 Task: Make in the project ZirconTech a sprint 'Solar Wind'.
Action: Mouse moved to (1168, 204)
Screenshot: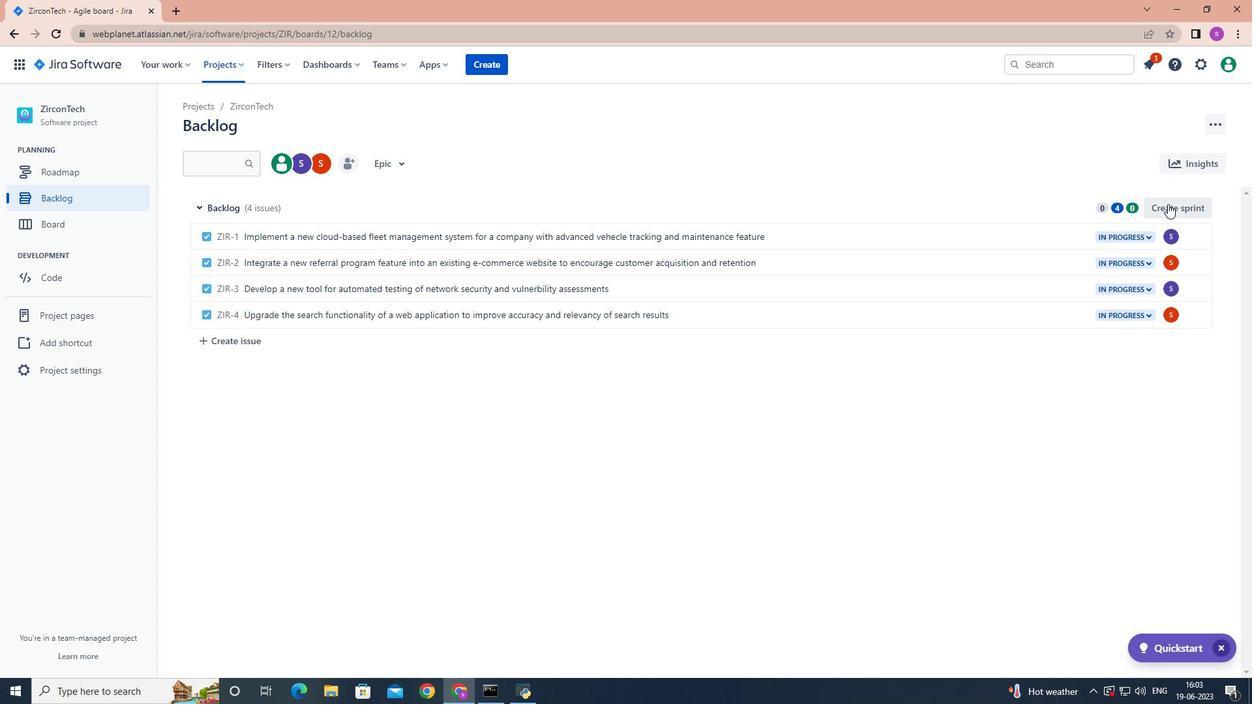 
Action: Mouse pressed left at (1168, 204)
Screenshot: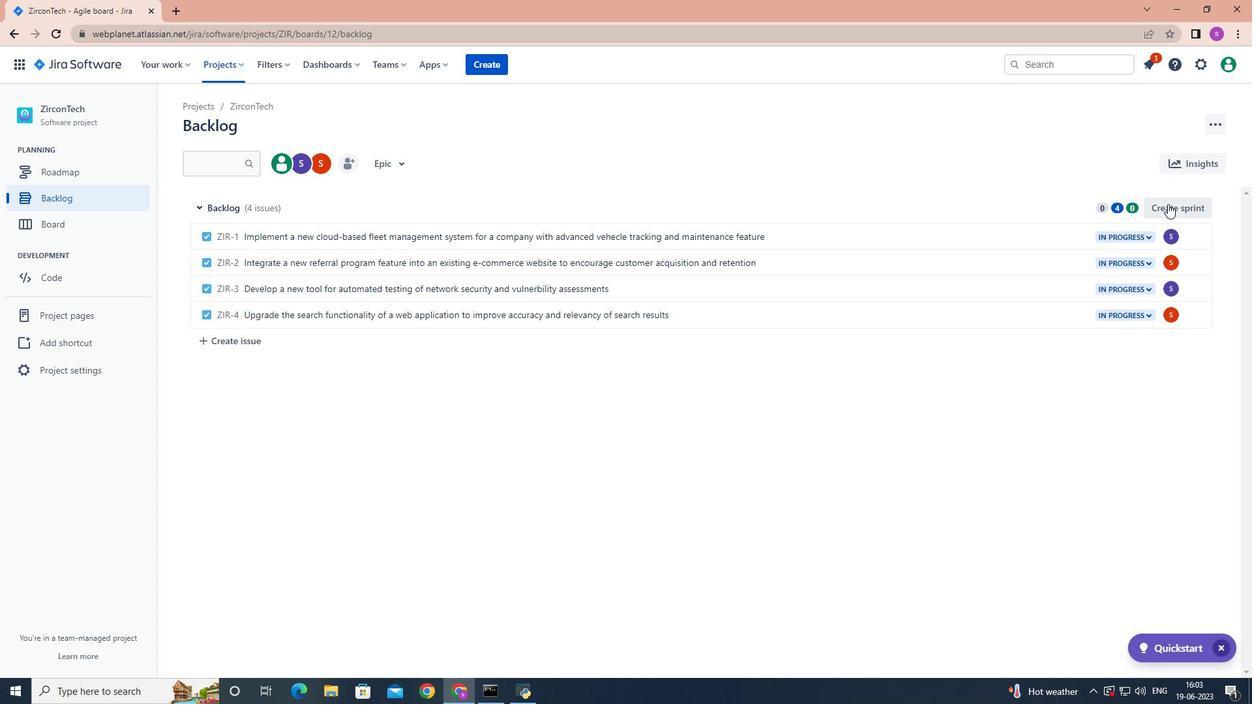 
Action: Mouse moved to (279, 208)
Screenshot: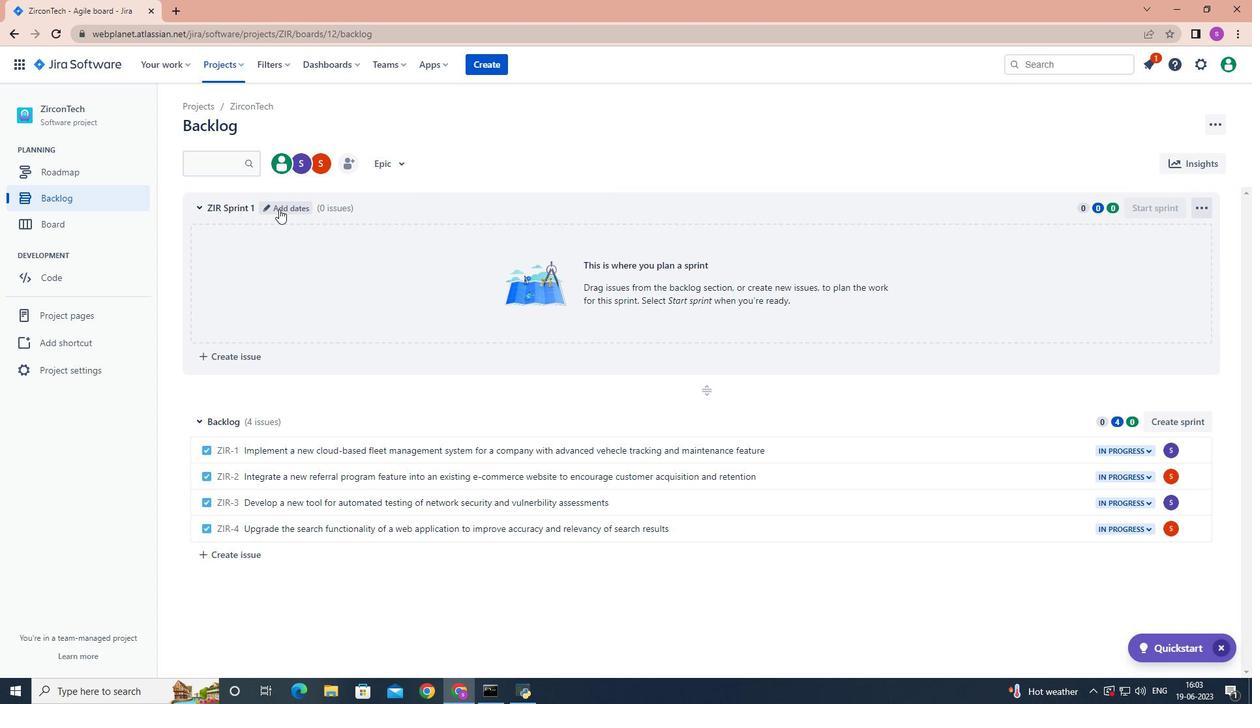 
Action: Mouse pressed left at (279, 208)
Screenshot: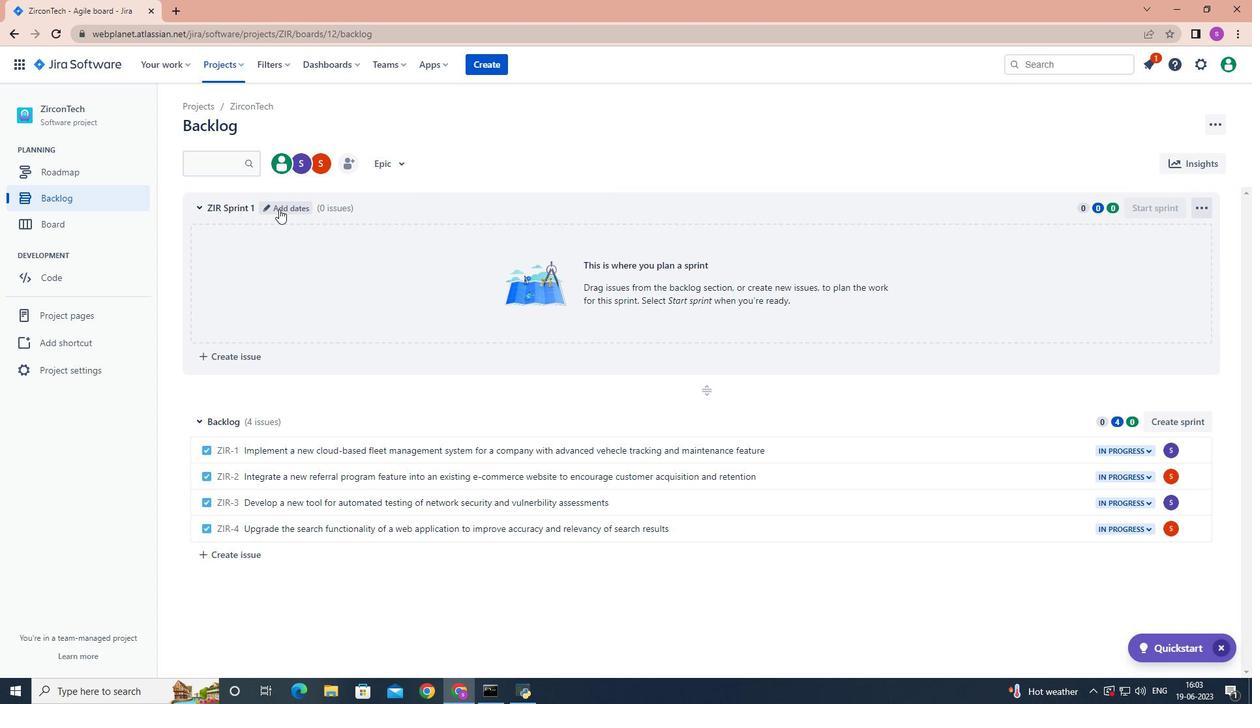 
Action: Mouse moved to (279, 205)
Screenshot: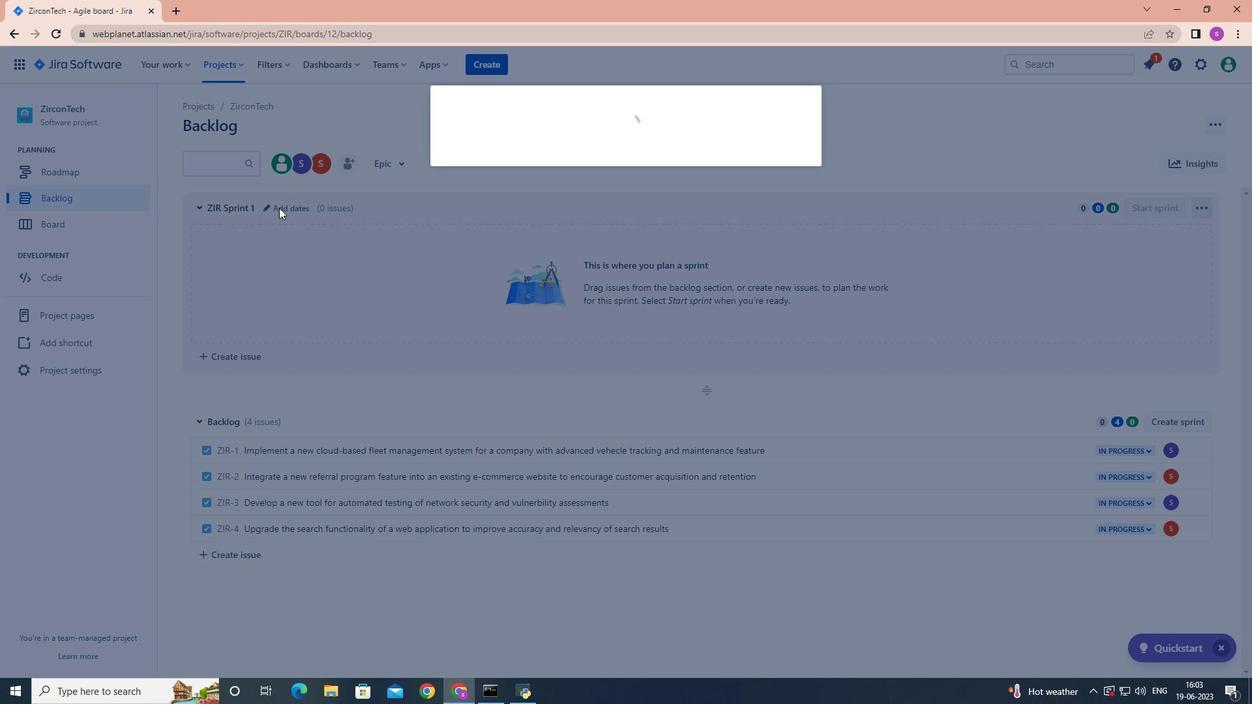 
Action: Key pressed <Key.backspace><Key.backspace><Key.backspace><Key.backspace><Key.backspace><Key.backspace><Key.backspace><Key.backspace><Key.backspace><Key.backspace><Key.backspace><Key.backspace><Key.backspace><Key.backspace><Key.backspace><Key.backspace><Key.backspace><Key.backspace><Key.backspace><Key.backspace><Key.backspace><Key.backspace><Key.backspace><Key.shift>Solar<Key.space><Key.shift>Wind
Screenshot: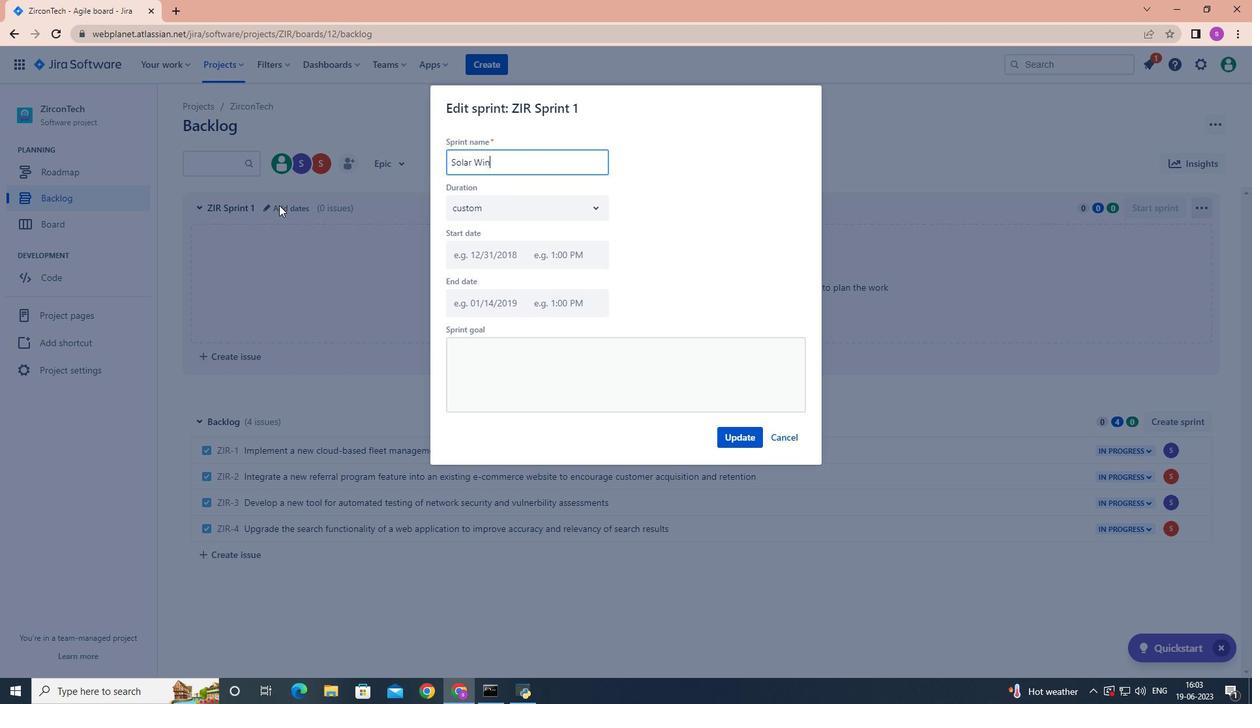 
Action: Mouse moved to (739, 432)
Screenshot: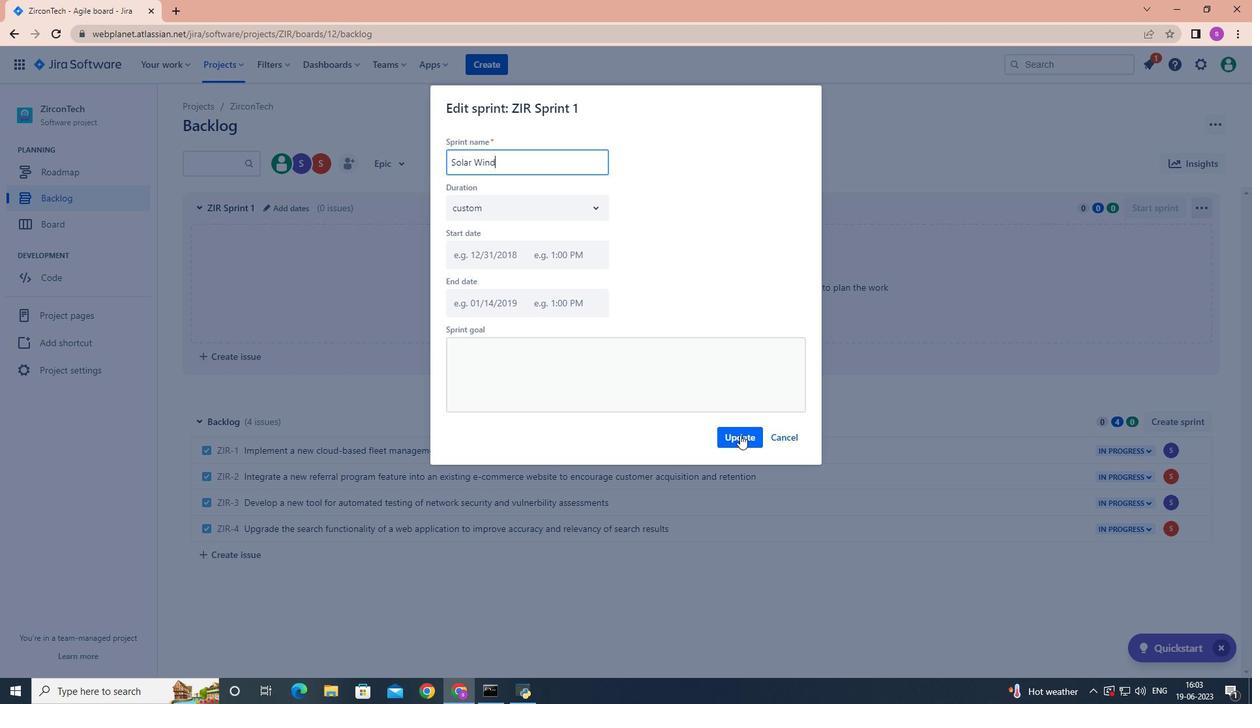 
Action: Mouse pressed left at (739, 432)
Screenshot: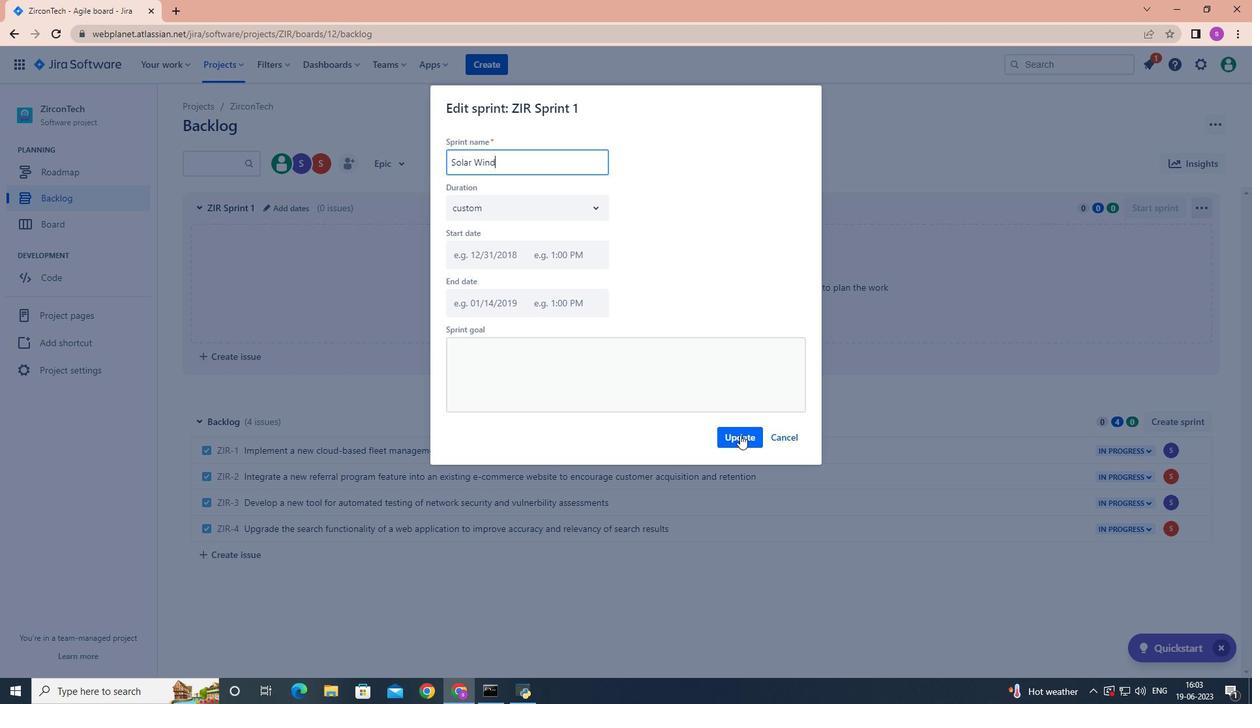 
Action: Mouse moved to (739, 432)
Screenshot: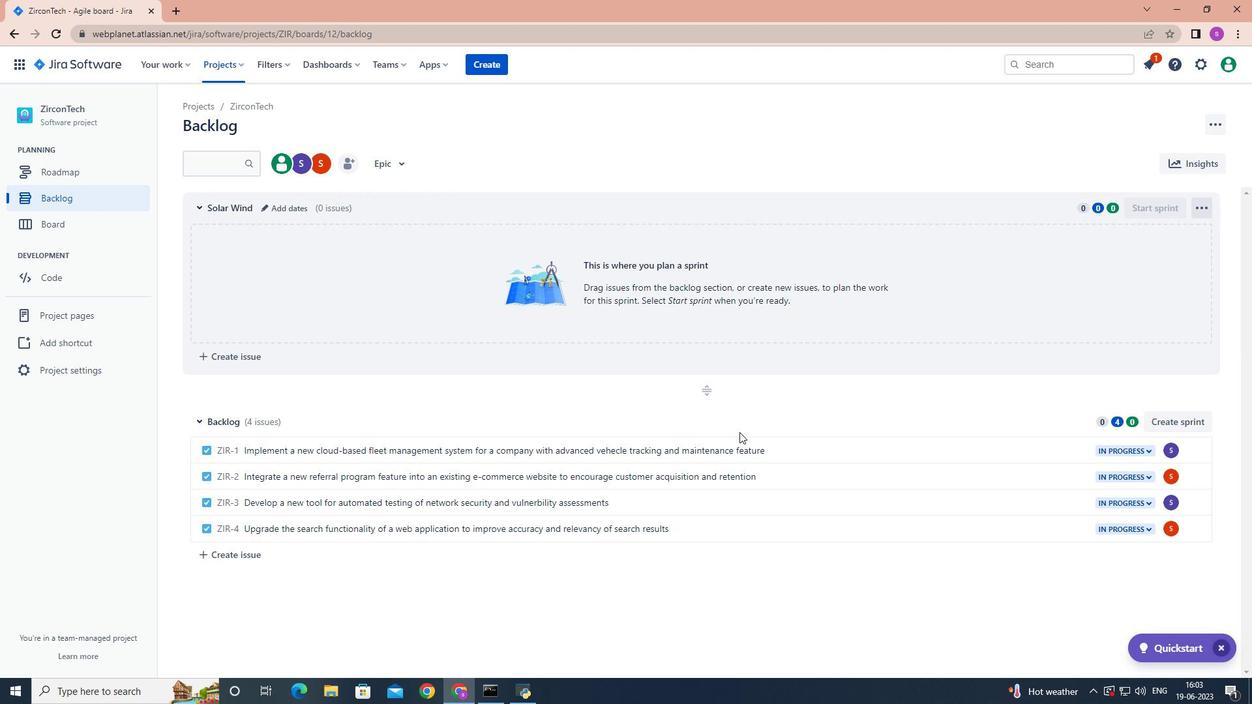 
